 Task: Add Now 100% Peppermint Oil to the cart.
Action: Mouse moved to (730, 222)
Screenshot: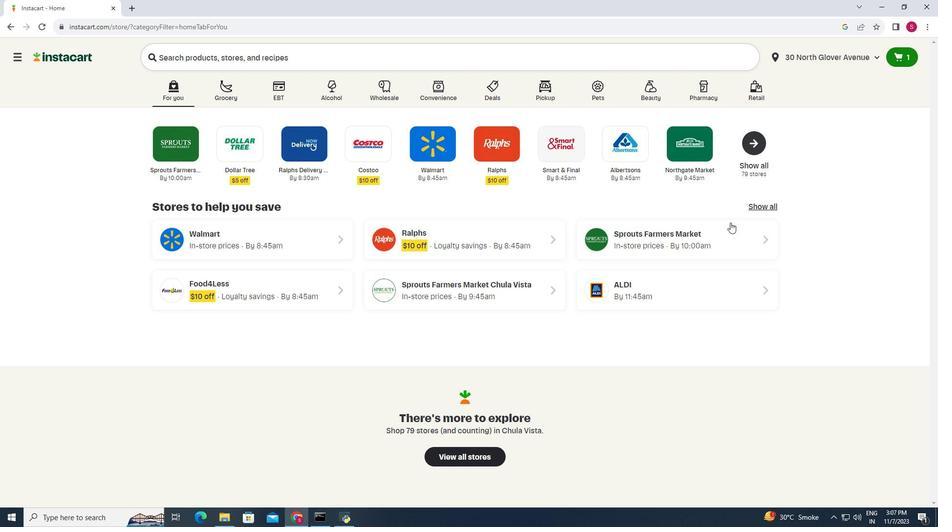 
Action: Mouse pressed left at (730, 222)
Screenshot: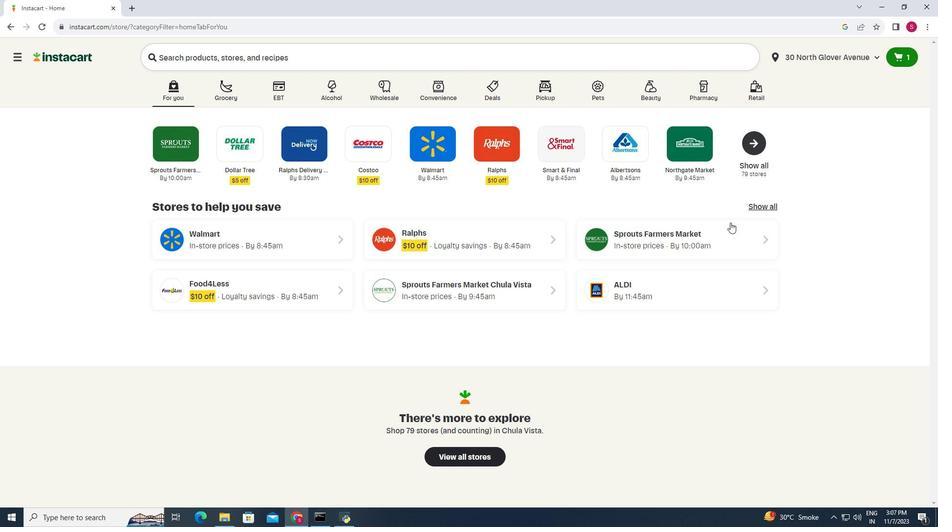 
Action: Mouse moved to (63, 393)
Screenshot: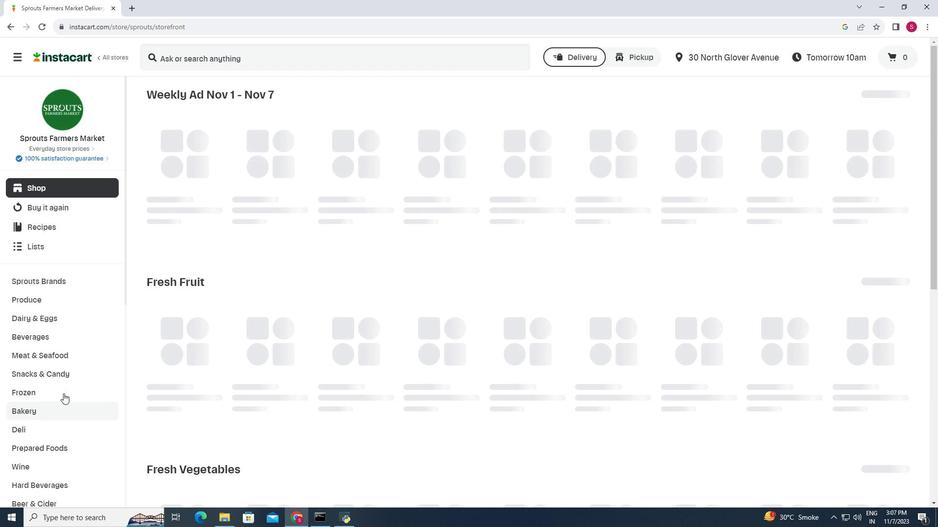 
Action: Mouse scrolled (63, 393) with delta (0, 0)
Screenshot: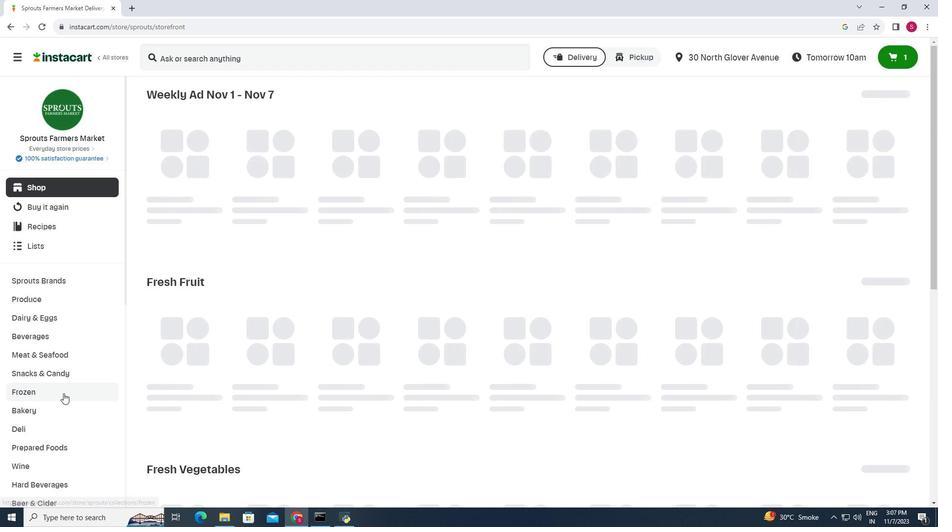 
Action: Mouse scrolled (63, 393) with delta (0, 0)
Screenshot: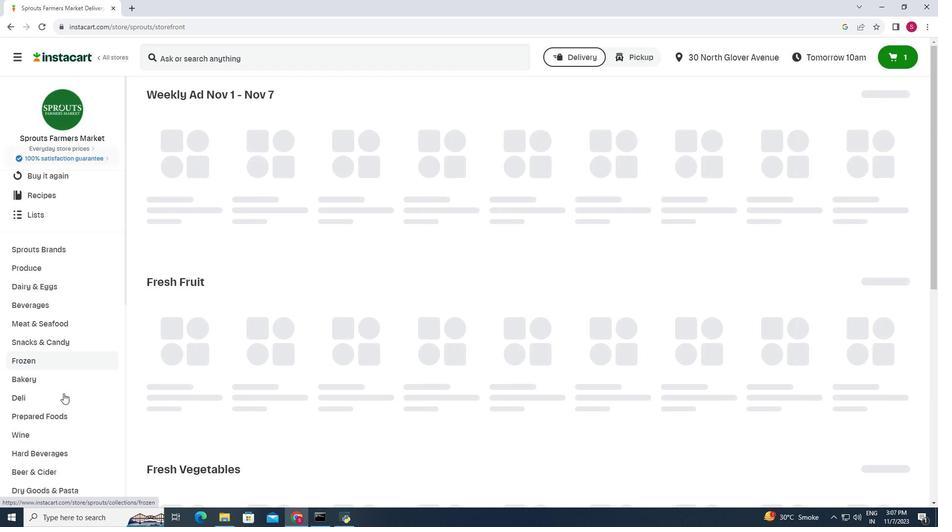 
Action: Mouse scrolled (63, 393) with delta (0, 0)
Screenshot: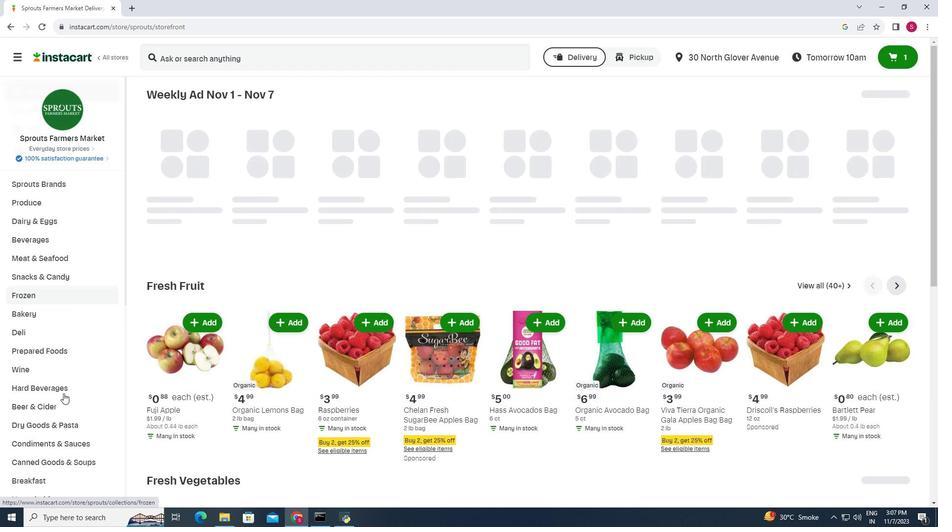 
Action: Mouse scrolled (63, 393) with delta (0, 0)
Screenshot: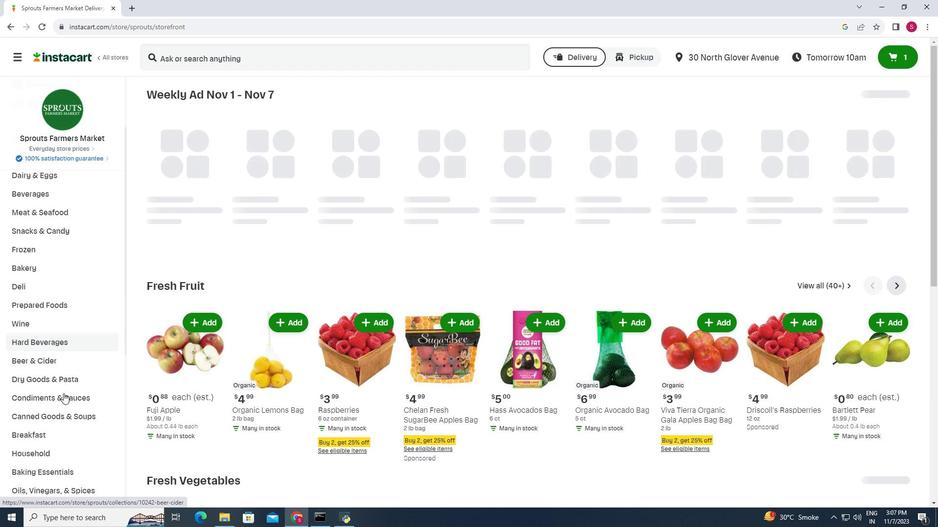 
Action: Mouse scrolled (63, 393) with delta (0, 0)
Screenshot: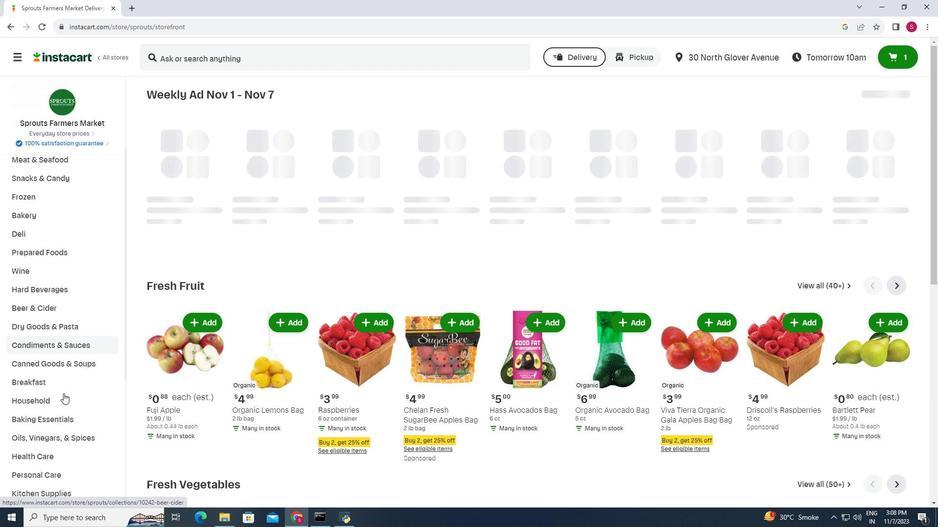 
Action: Mouse moved to (54, 459)
Screenshot: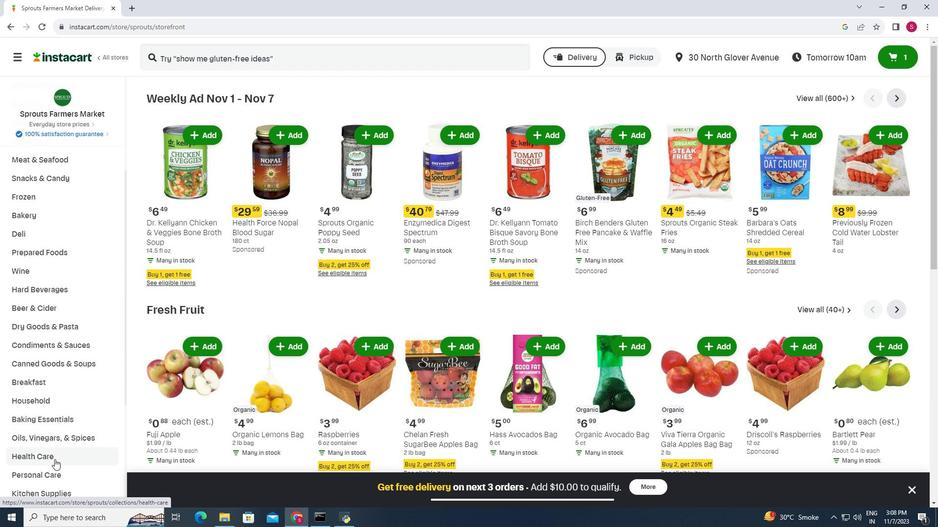 
Action: Mouse scrolled (54, 459) with delta (0, 0)
Screenshot: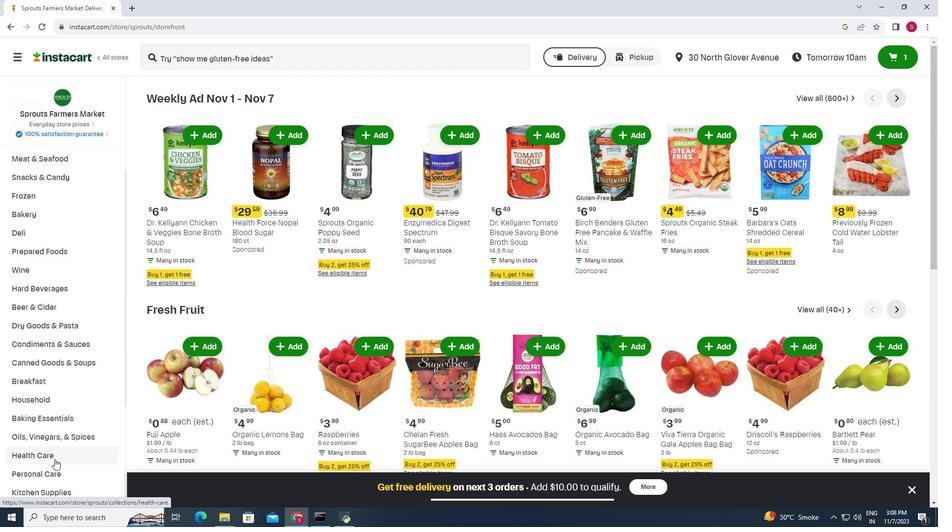 
Action: Mouse moved to (61, 353)
Screenshot: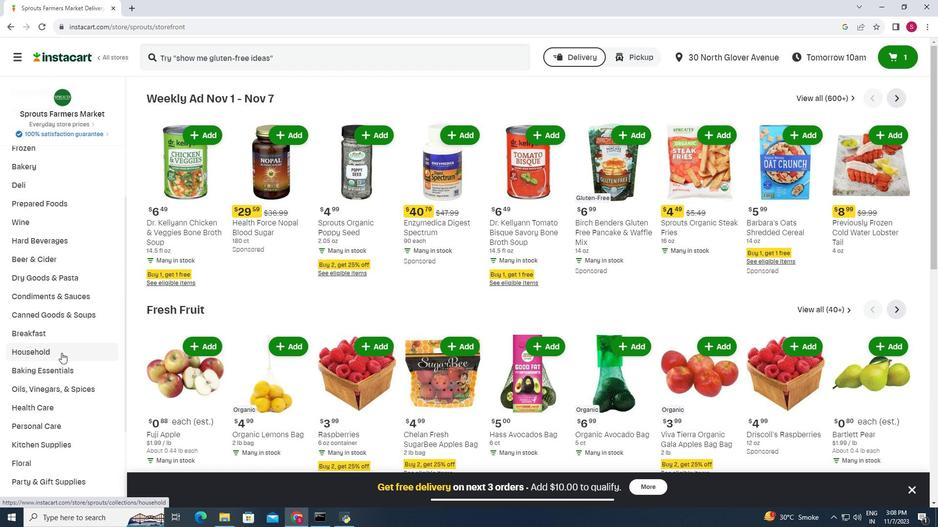 
Action: Mouse pressed left at (61, 353)
Screenshot: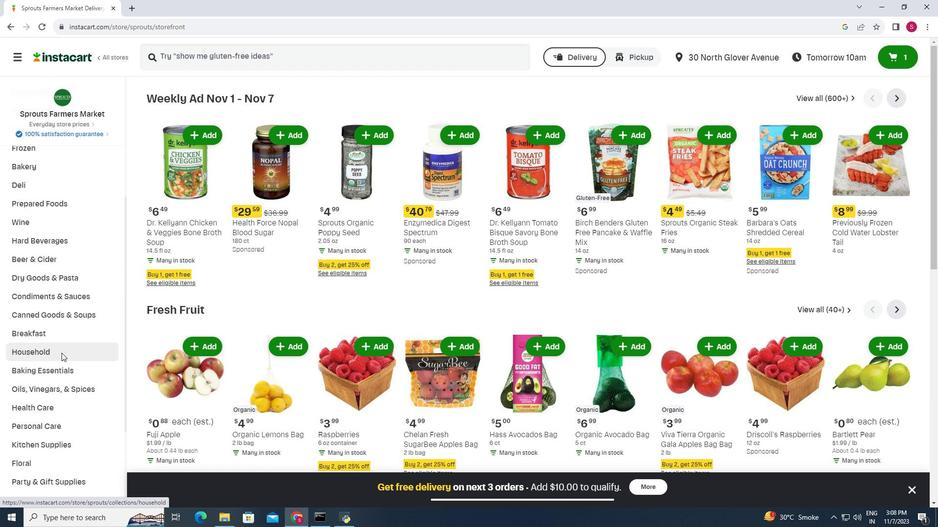
Action: Mouse moved to (520, 124)
Screenshot: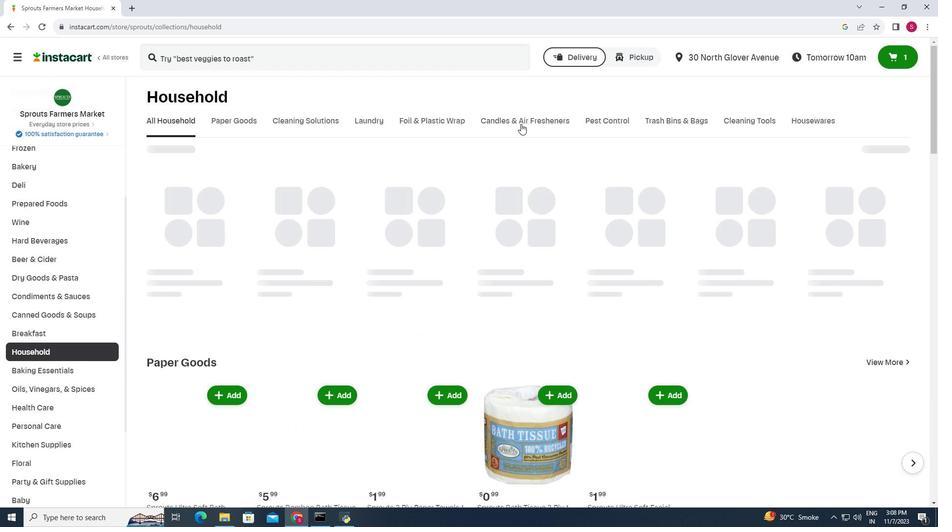 
Action: Mouse pressed left at (520, 124)
Screenshot: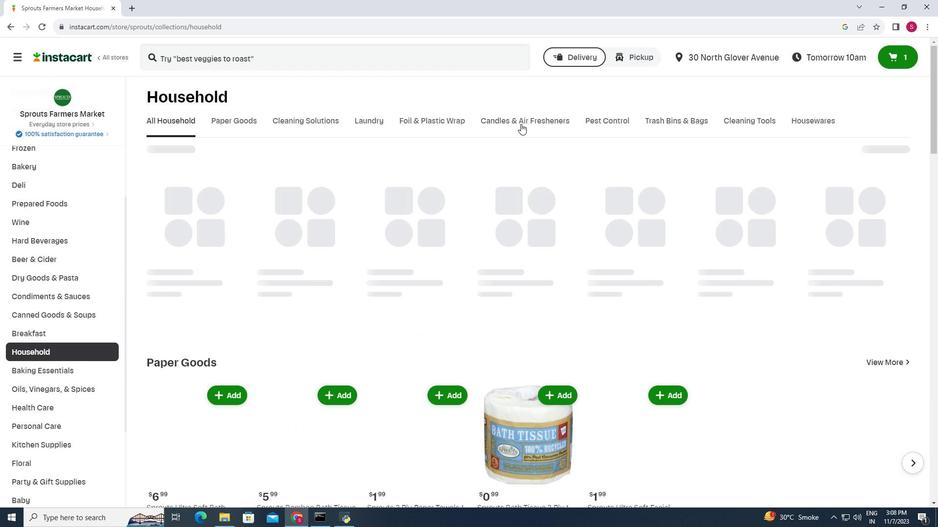 
Action: Mouse moved to (229, 57)
Screenshot: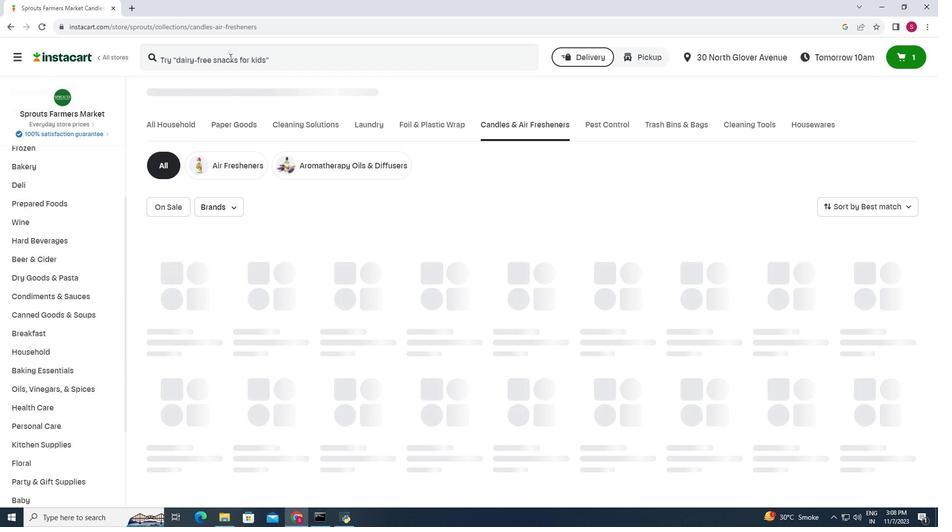 
Action: Mouse pressed left at (229, 57)
Screenshot: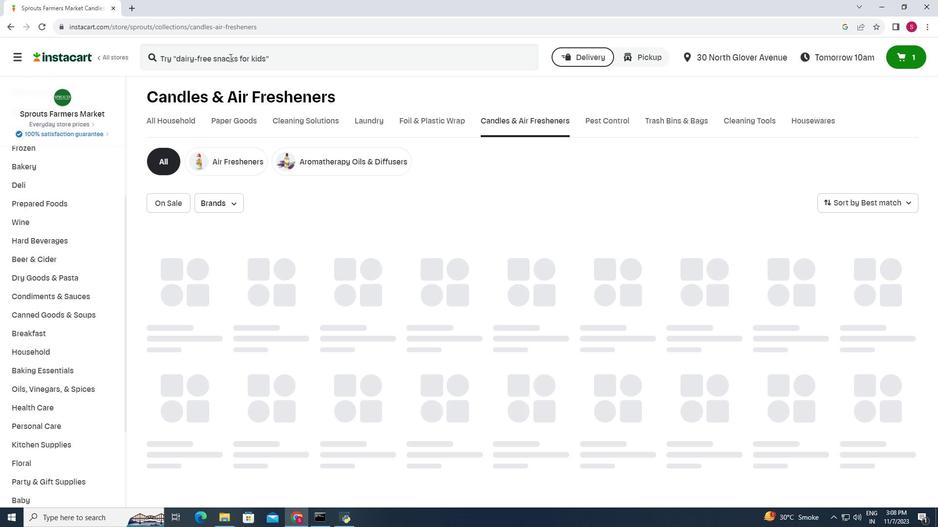 
Action: Mouse moved to (234, 61)
Screenshot: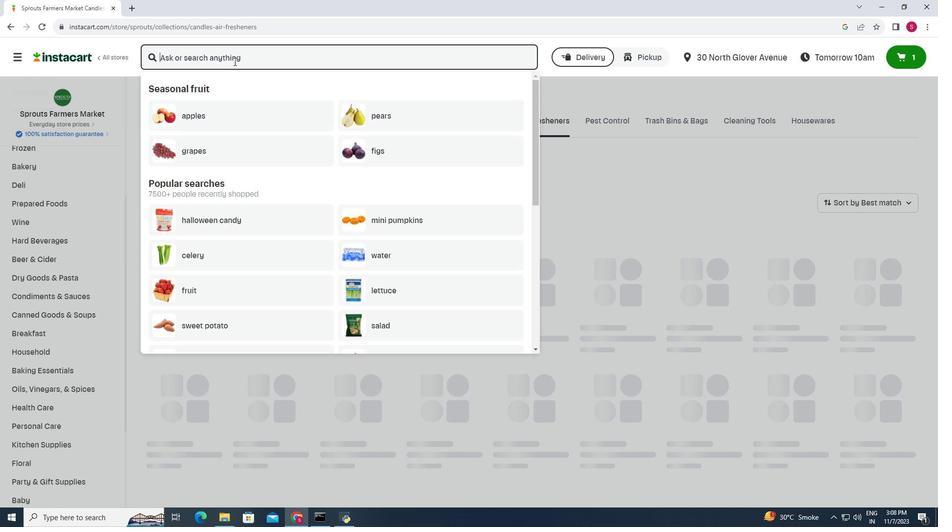 
Action: Key pressed <Key.shift>Now<Key.space>100<Key.shift>%<Key.space><Key.shift>Peppermint<Key.space><Key.shift>Oil<Key.enter>
Screenshot: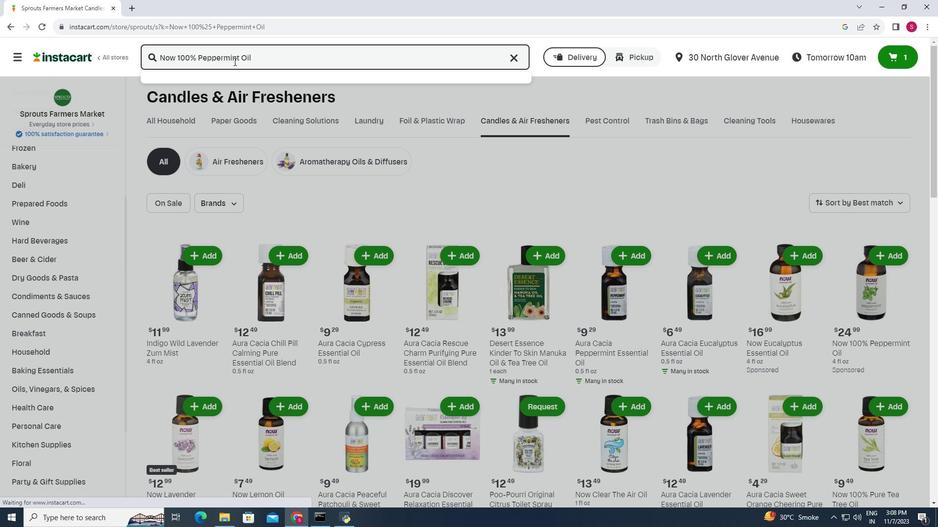 
Action: Mouse moved to (420, 131)
Screenshot: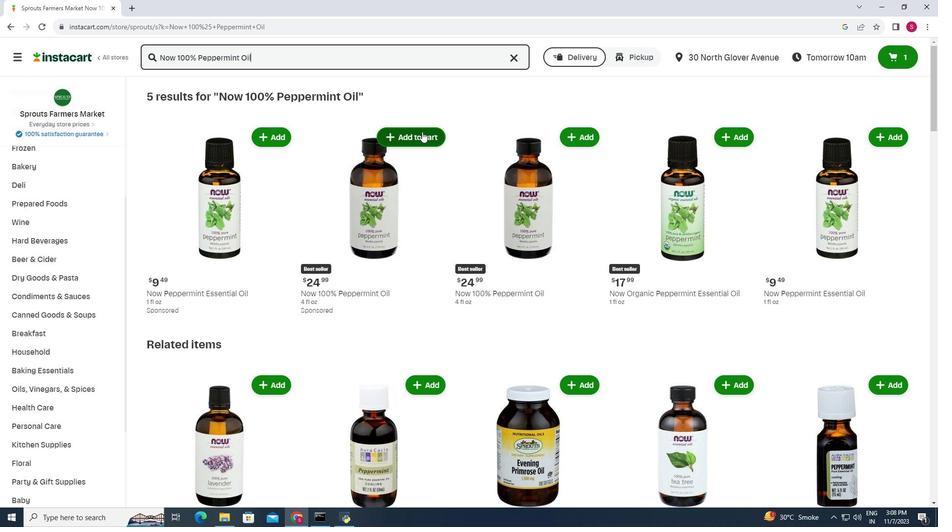 
Action: Mouse pressed left at (420, 131)
Screenshot: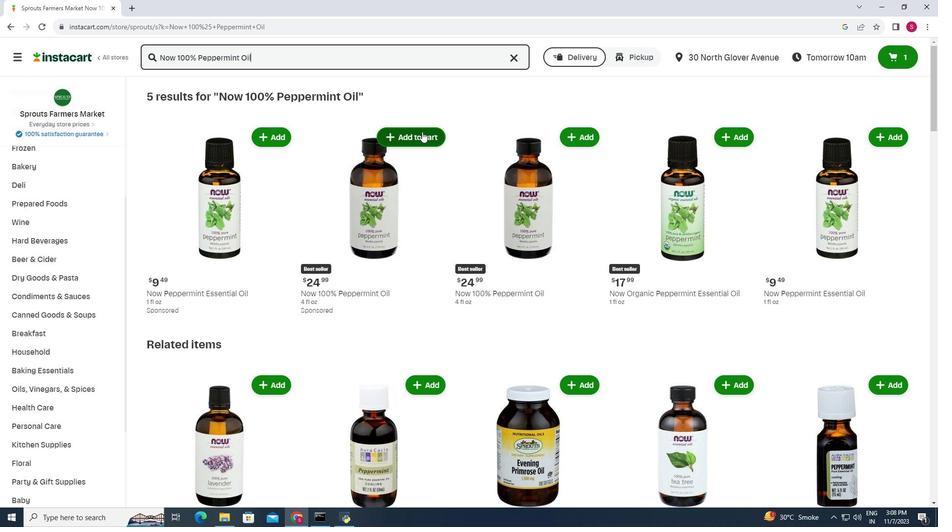 
Action: Mouse moved to (407, 107)
Screenshot: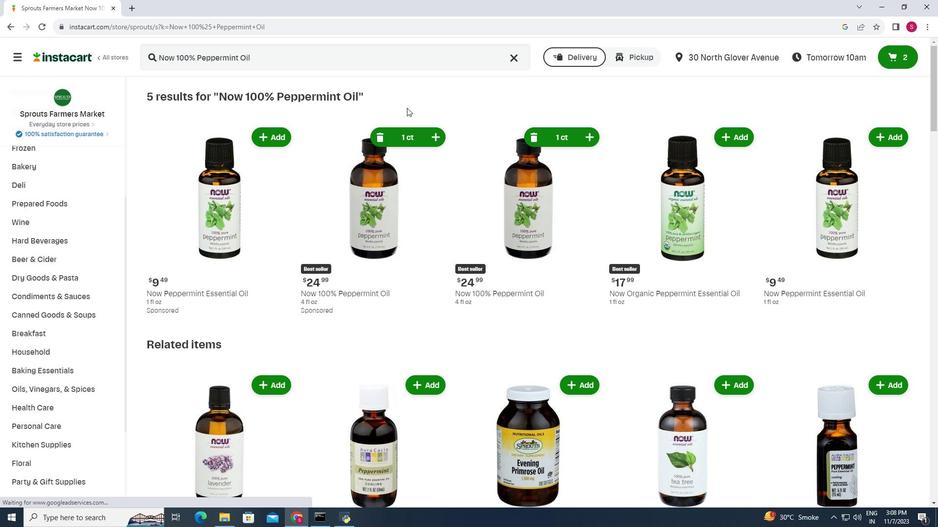 
